 Task: Add Attachment from computer to Card Card0000000165 in Board Board0000000042 in Workspace WS0000000014 in Trello. Add Cover Purple to Card Card0000000165 in Board Board0000000042 in Workspace WS0000000014 in Trello. Add "Move Card To …" Button titled Button0000000165 to "top" of the list "To Do" to Card Card0000000165 in Board Board0000000042 in Workspace WS0000000014 in Trello. Add Description DS0000000165 to Card Card0000000165 in Board Board0000000042 in Workspace WS0000000014 in Trello. Add Comment CM0000000165 to Card Card0000000165 in Board Board0000000042 in Workspace WS0000000014 in Trello
Action: Mouse moved to (326, 225)
Screenshot: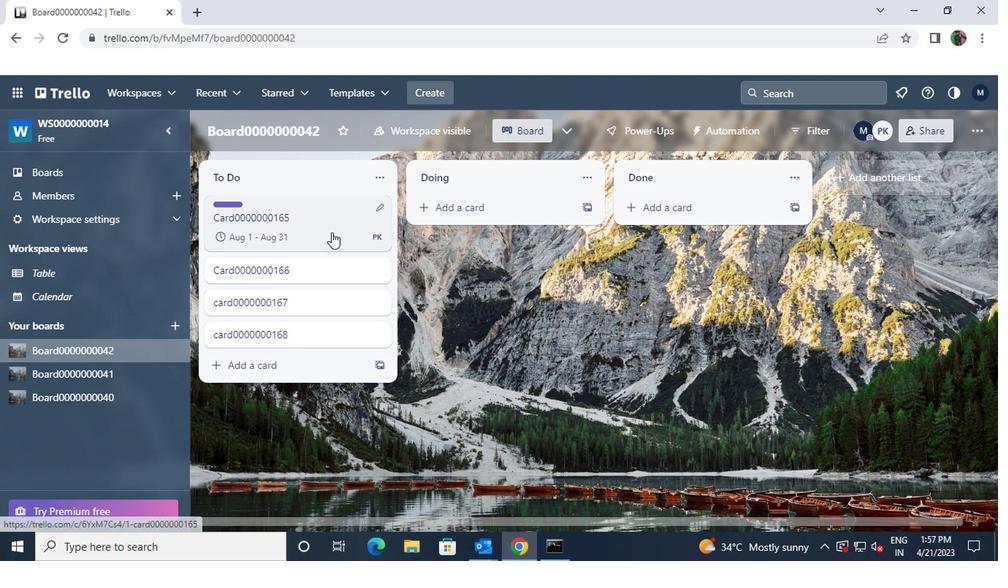 
Action: Mouse pressed left at (326, 225)
Screenshot: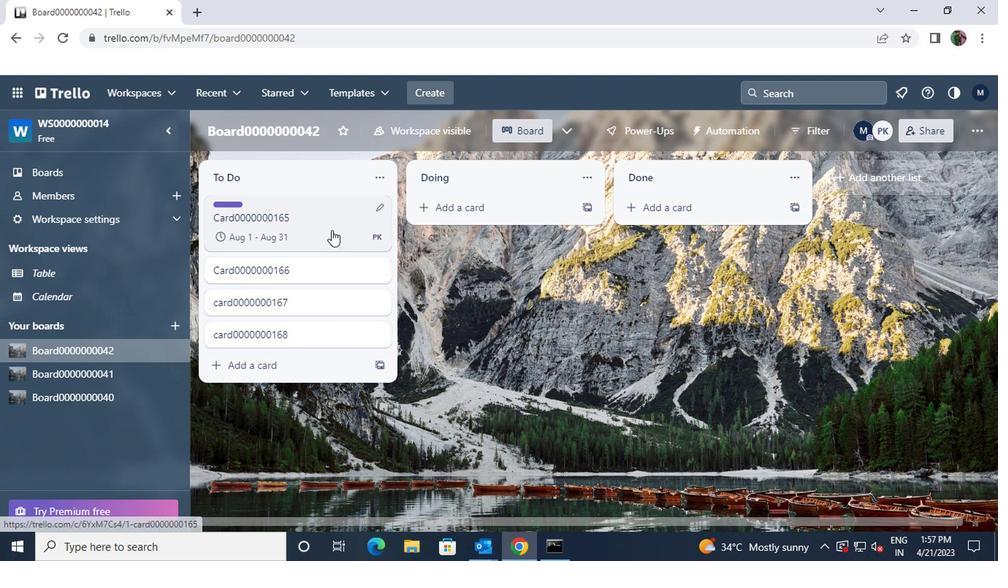 
Action: Mouse moved to (682, 319)
Screenshot: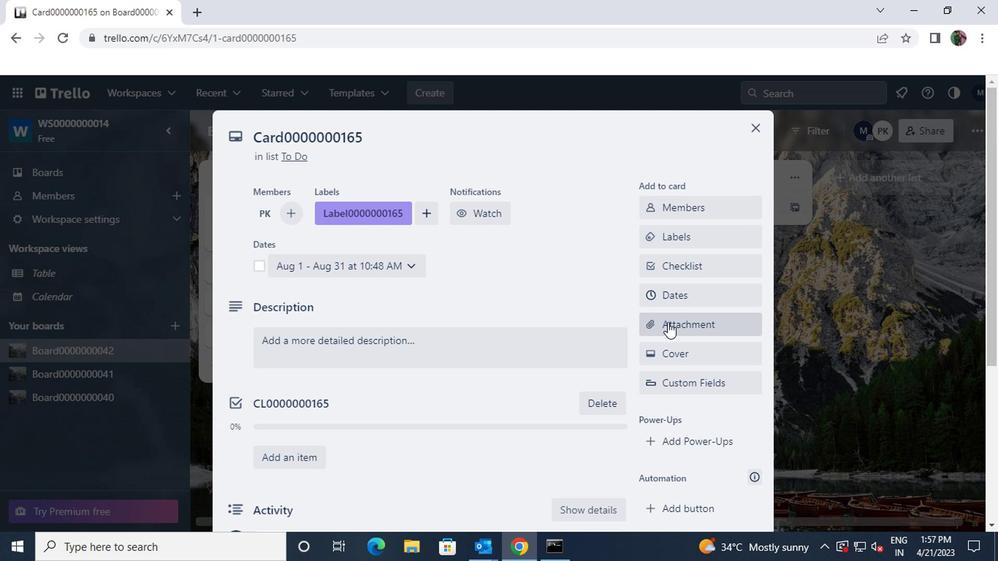 
Action: Mouse pressed left at (682, 319)
Screenshot: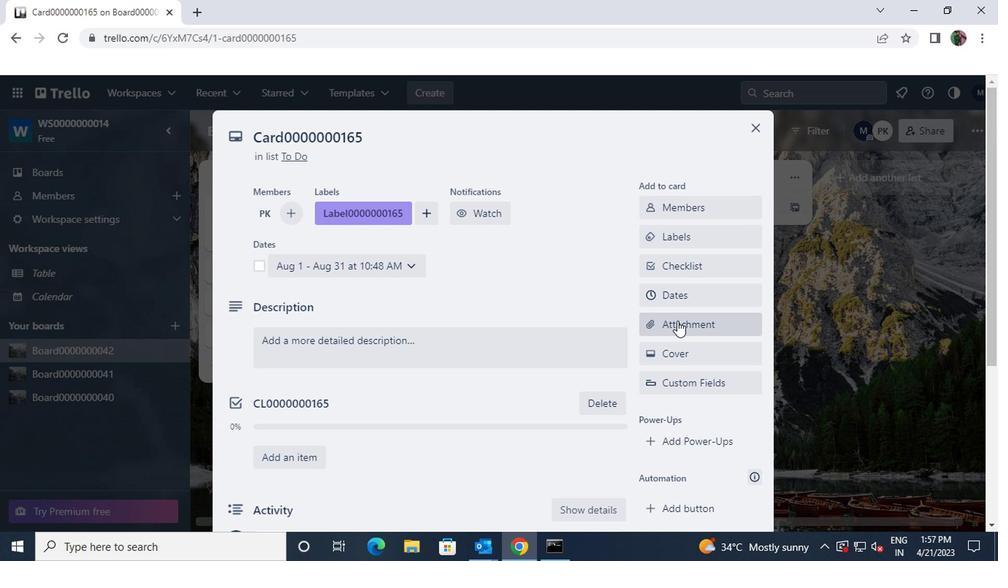 
Action: Mouse moved to (667, 154)
Screenshot: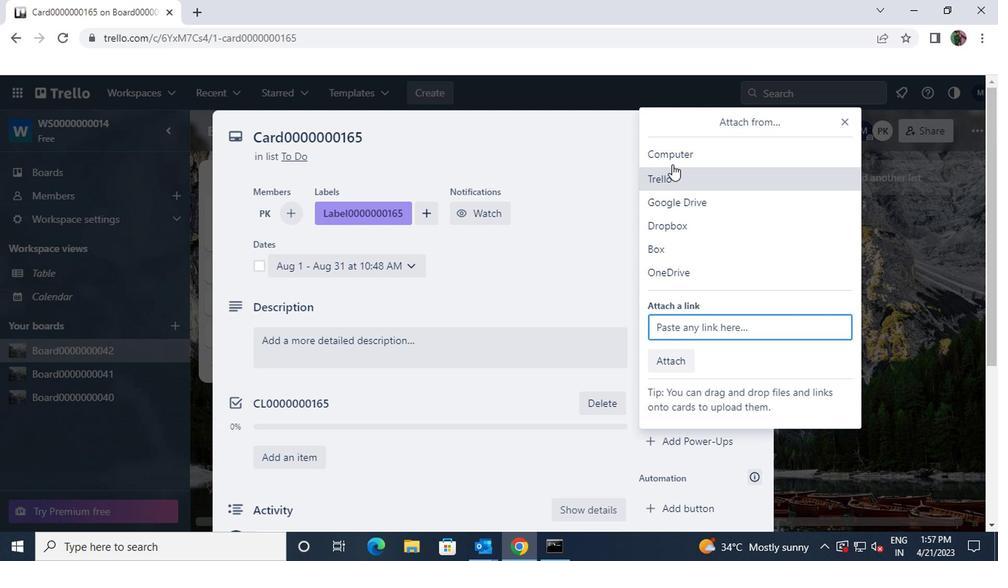 
Action: Mouse pressed left at (667, 154)
Screenshot: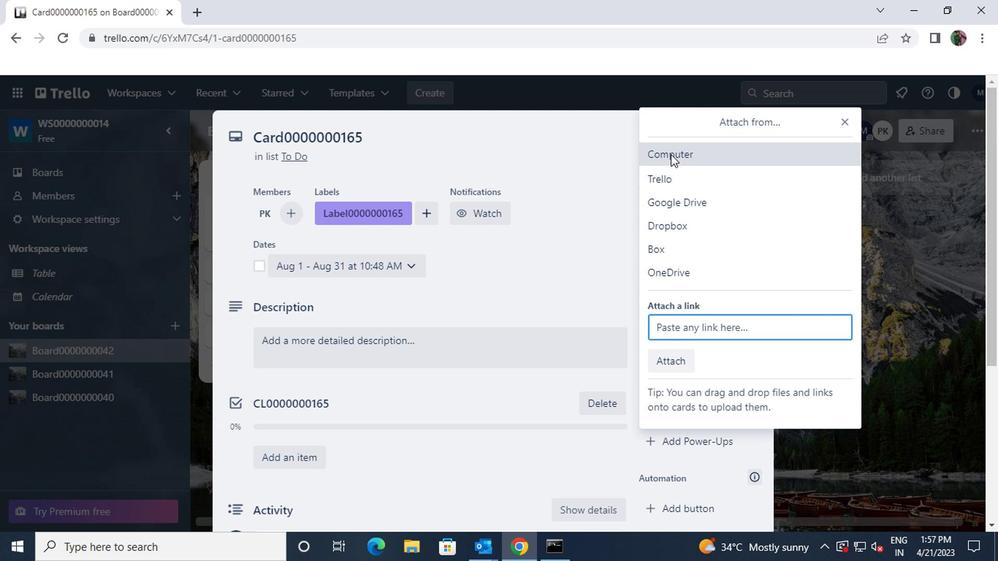 
Action: Mouse moved to (420, 112)
Screenshot: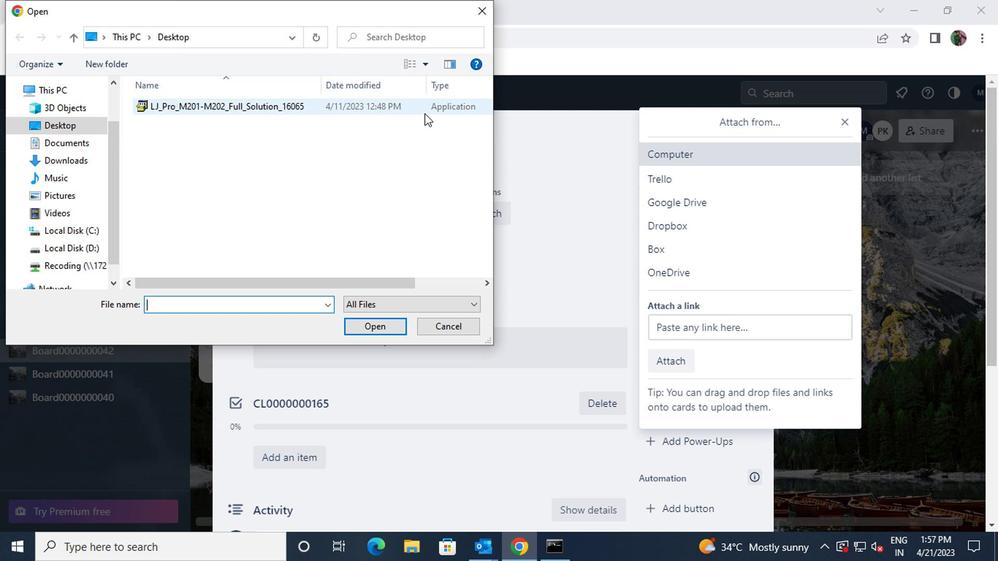 
Action: Mouse pressed left at (420, 112)
Screenshot: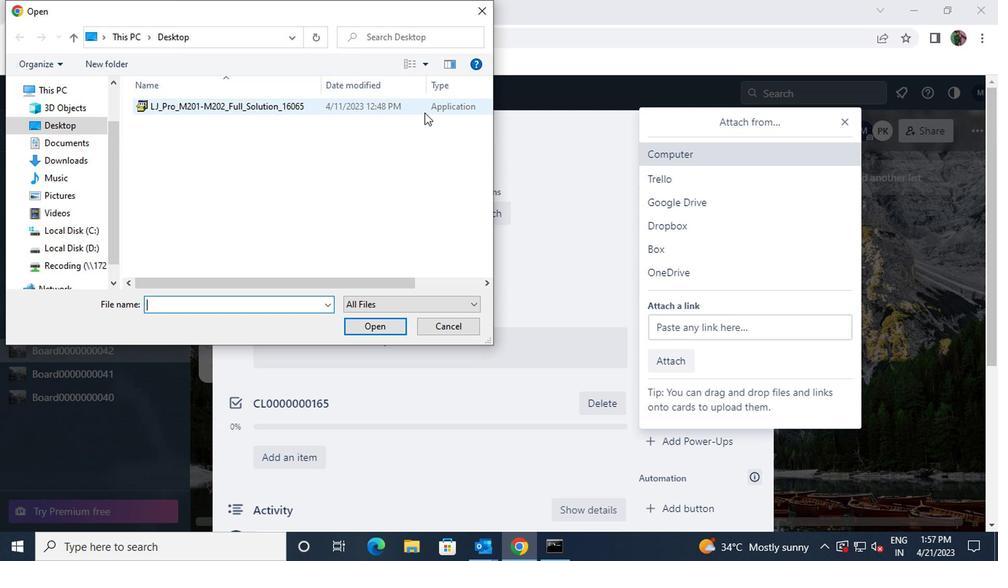 
Action: Mouse moved to (375, 330)
Screenshot: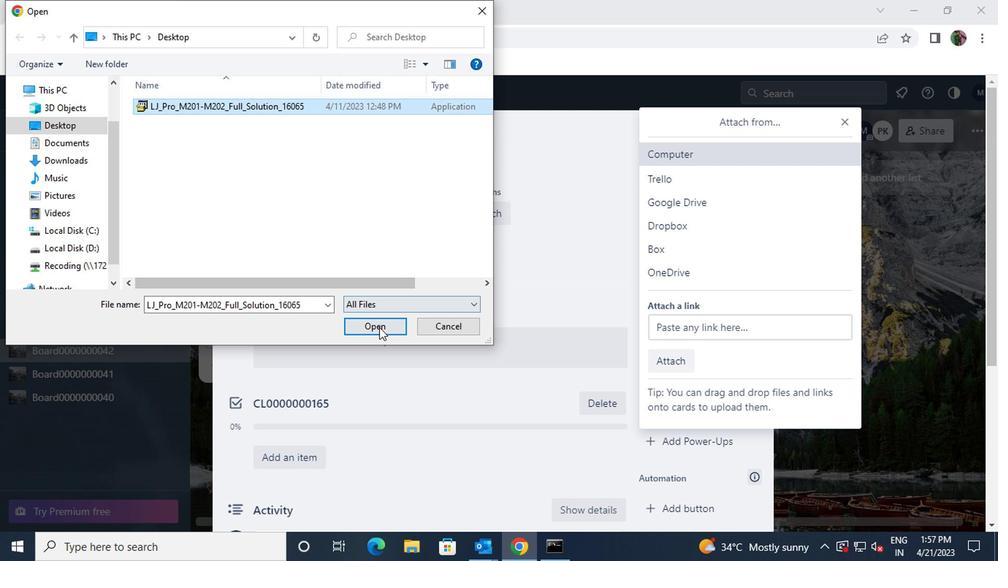 
Action: Mouse pressed left at (375, 330)
Screenshot: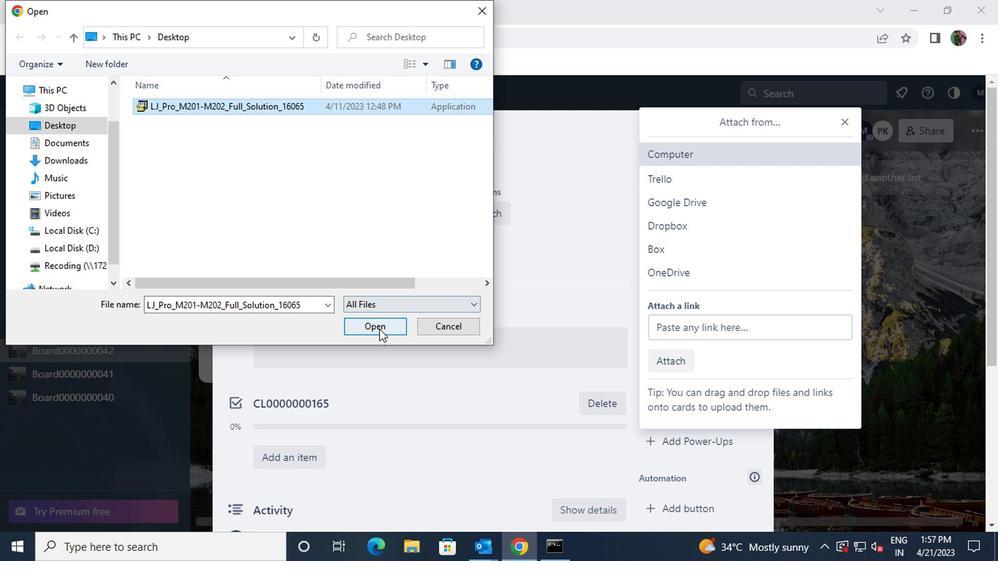 
Action: Mouse moved to (843, 121)
Screenshot: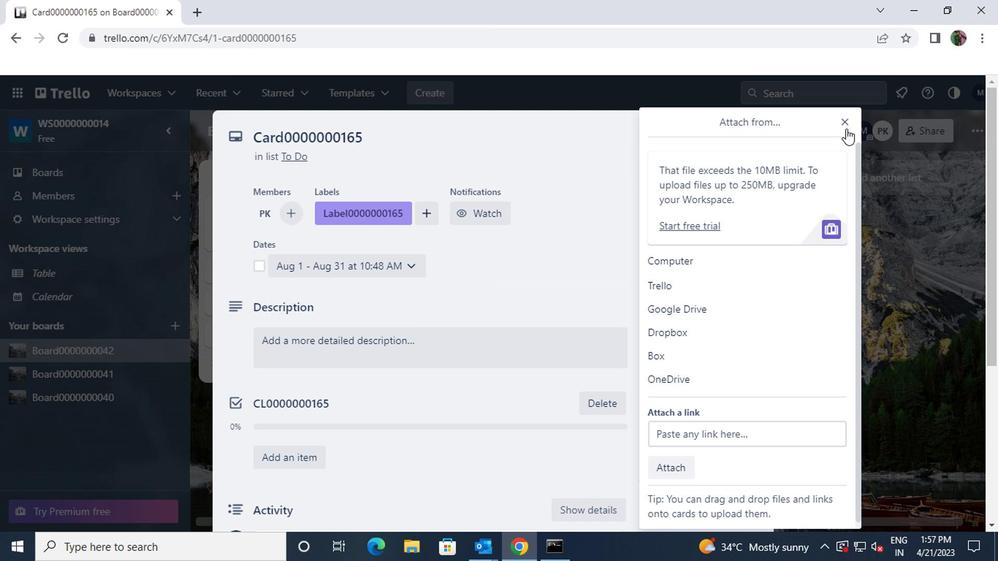 
Action: Mouse pressed left at (843, 121)
Screenshot: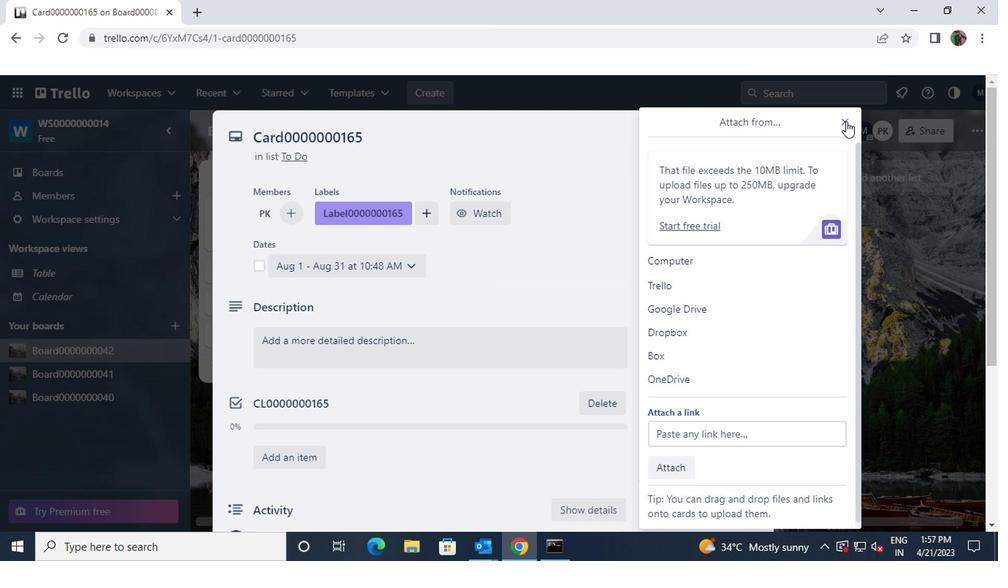 
Action: Mouse moved to (714, 358)
Screenshot: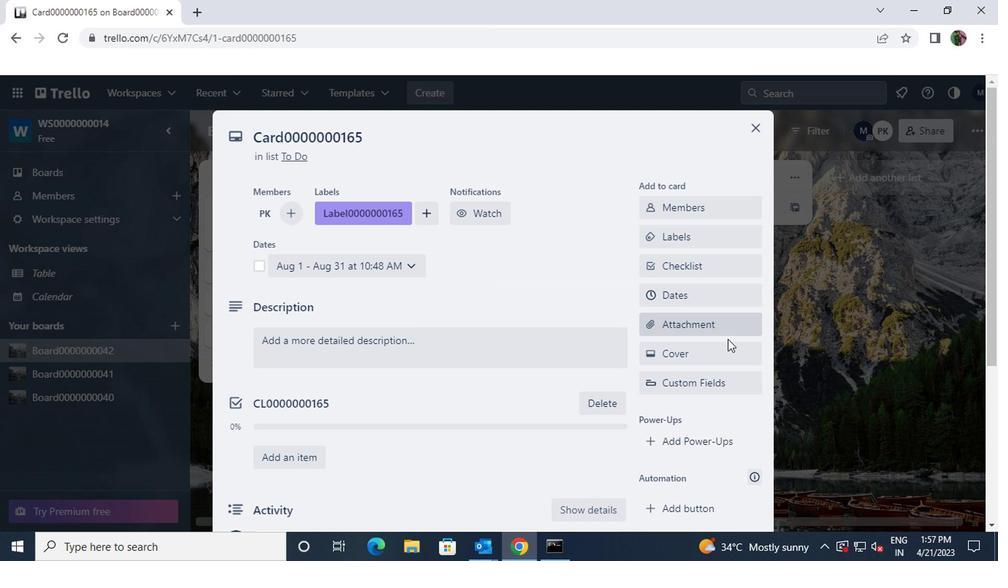 
Action: Mouse pressed left at (714, 358)
Screenshot: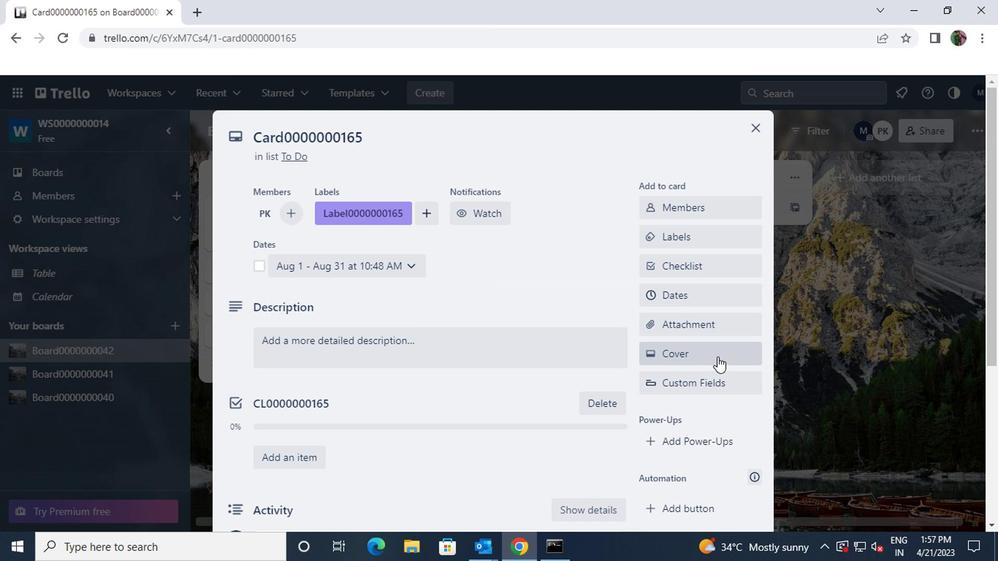 
Action: Mouse moved to (822, 250)
Screenshot: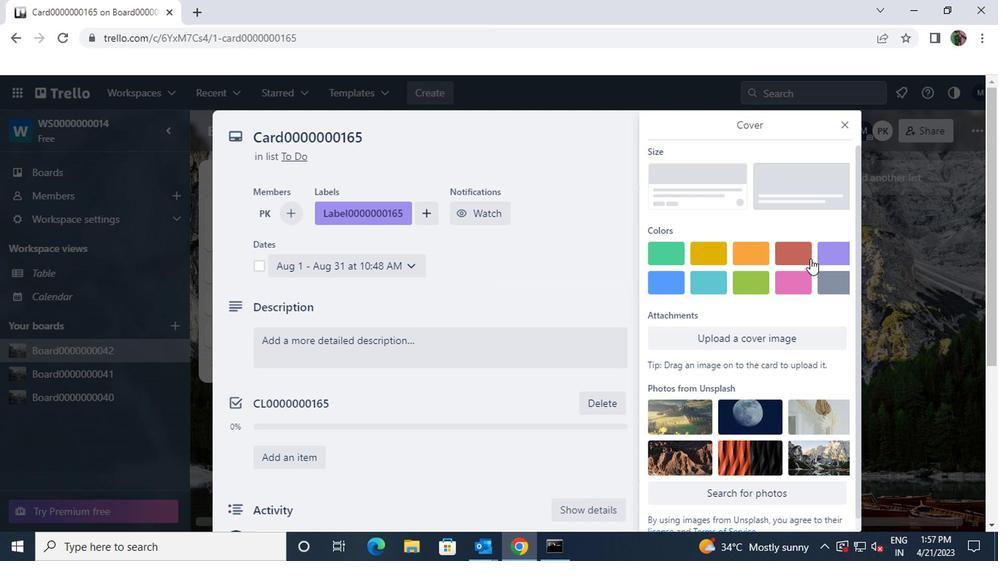 
Action: Mouse pressed left at (822, 250)
Screenshot: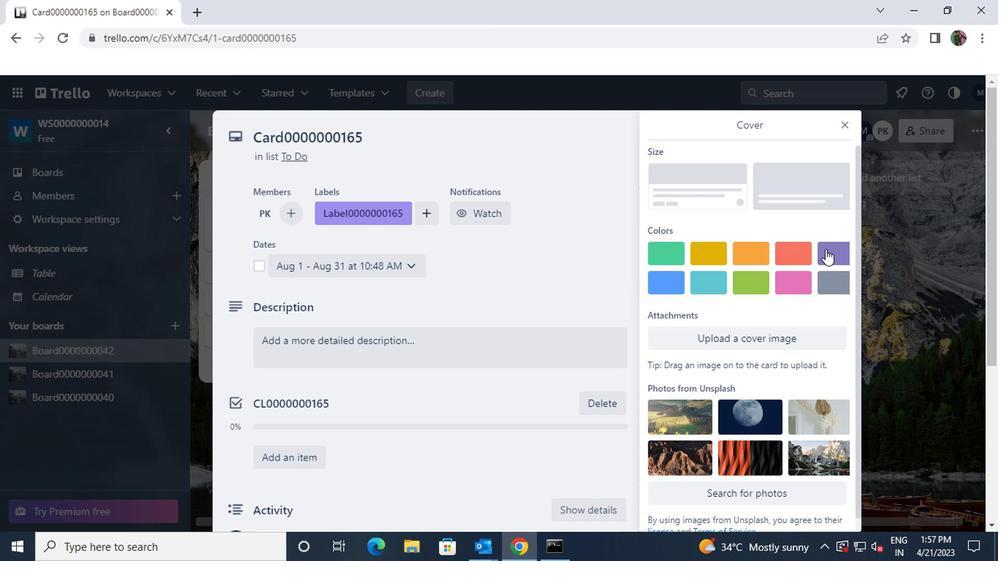 
Action: Mouse moved to (843, 126)
Screenshot: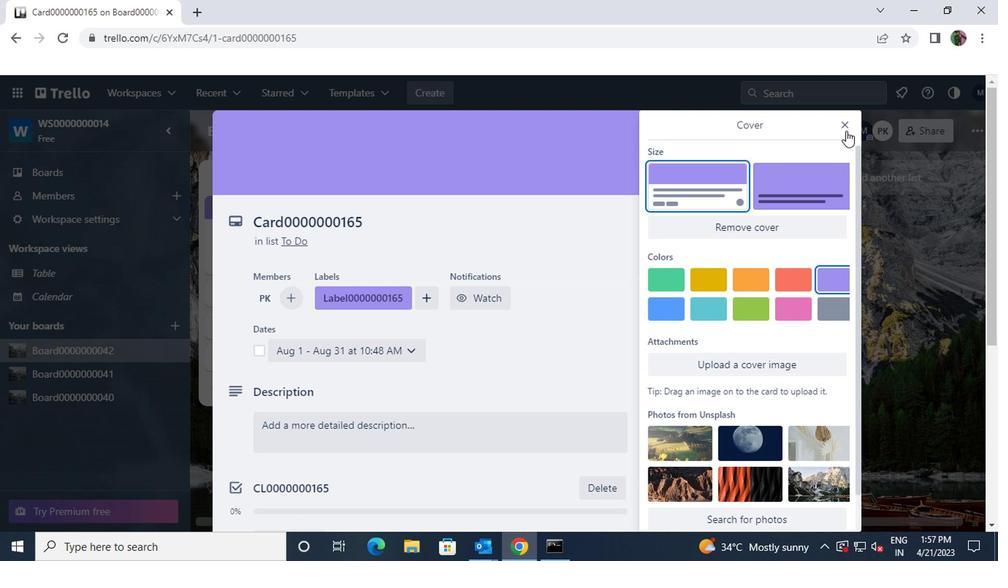
Action: Mouse pressed left at (843, 126)
Screenshot: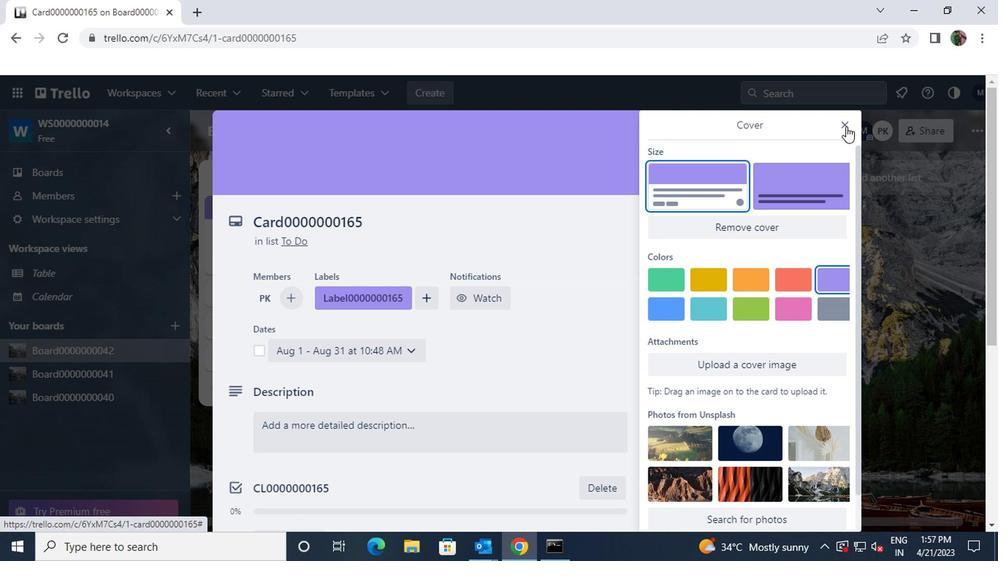 
Action: Mouse moved to (722, 298)
Screenshot: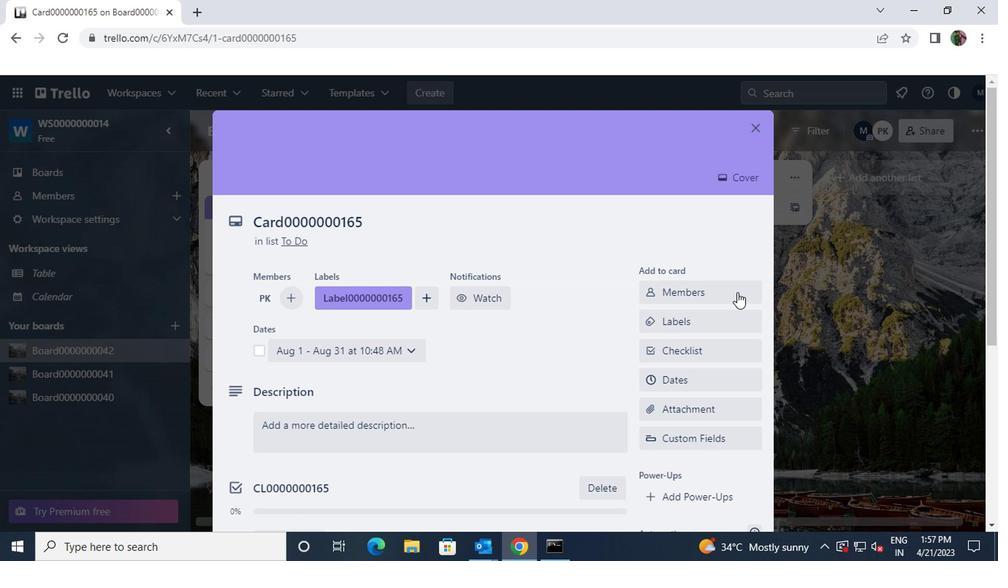 
Action: Mouse scrolled (722, 297) with delta (0, -1)
Screenshot: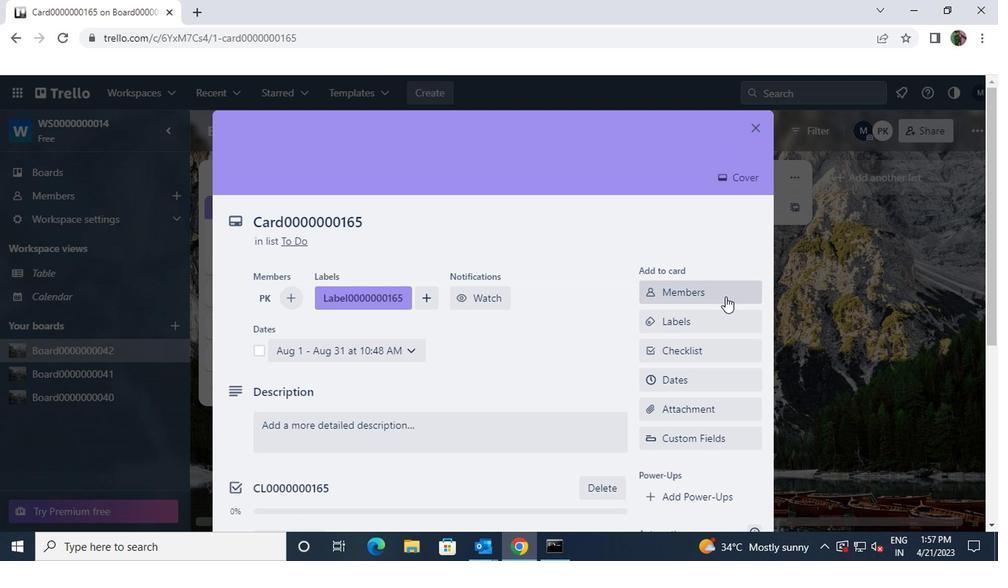 
Action: Mouse scrolled (722, 297) with delta (0, -1)
Screenshot: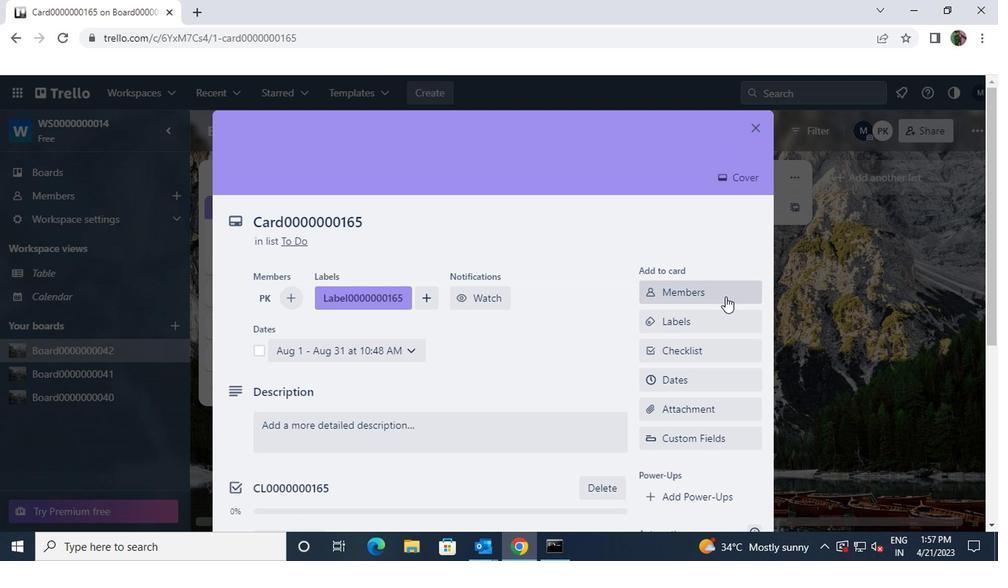 
Action: Mouse scrolled (722, 297) with delta (0, -1)
Screenshot: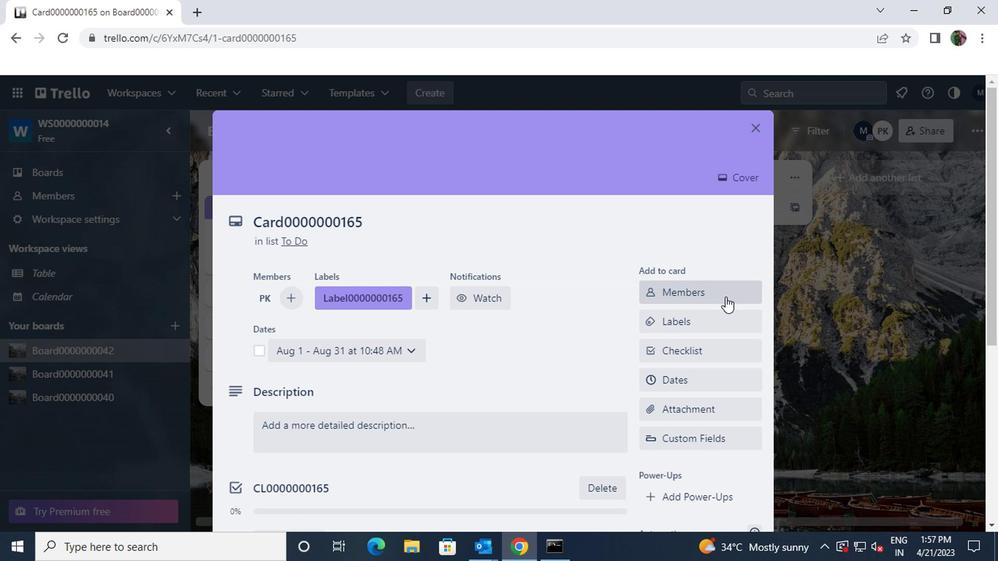 
Action: Mouse scrolled (722, 297) with delta (0, -1)
Screenshot: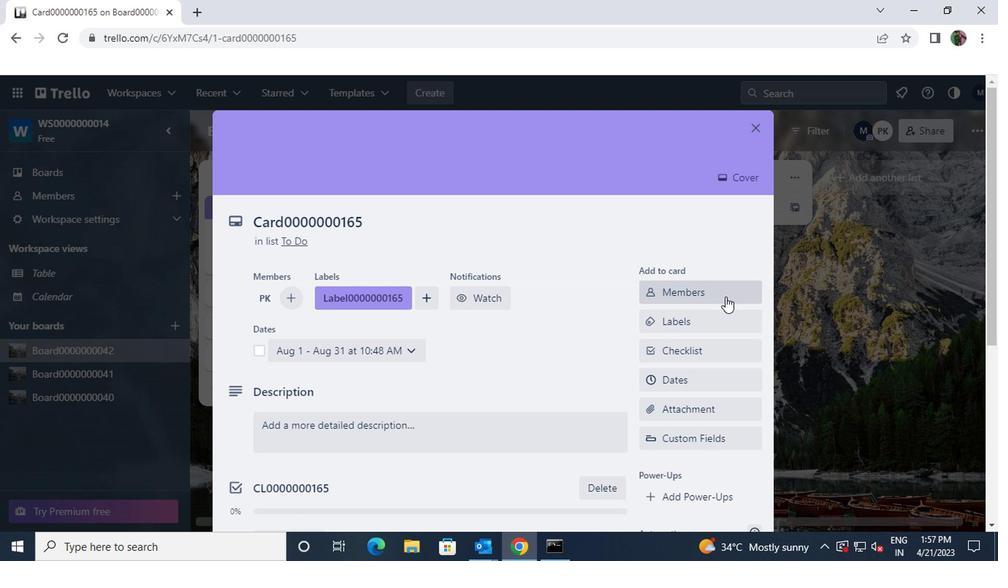 
Action: Mouse moved to (700, 280)
Screenshot: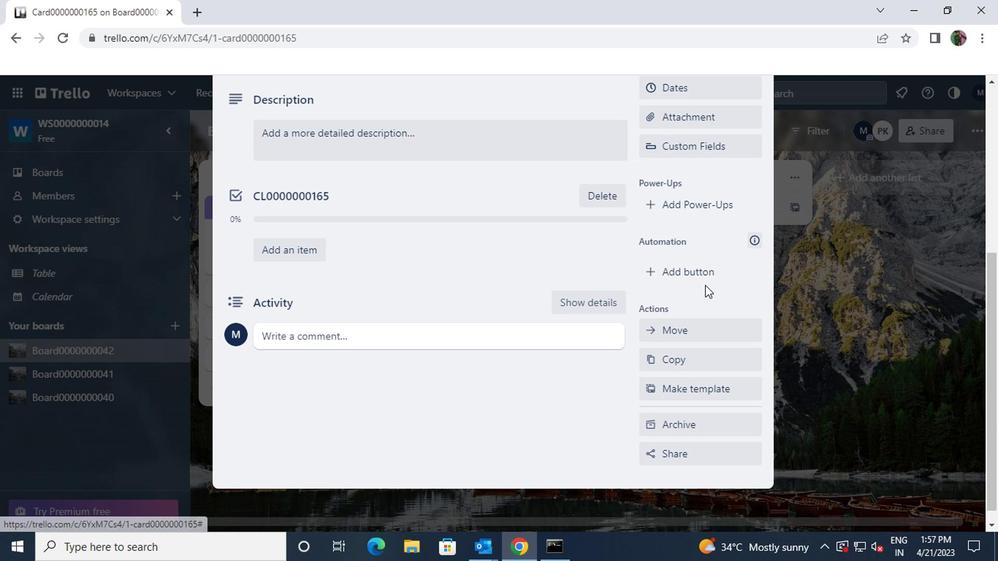 
Action: Mouse pressed left at (700, 280)
Screenshot: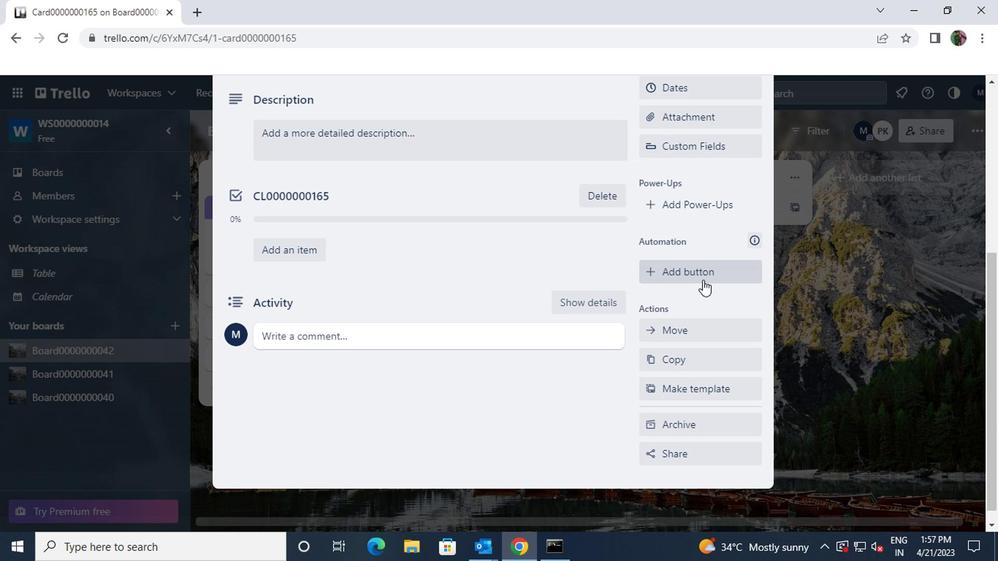 
Action: Mouse moved to (698, 190)
Screenshot: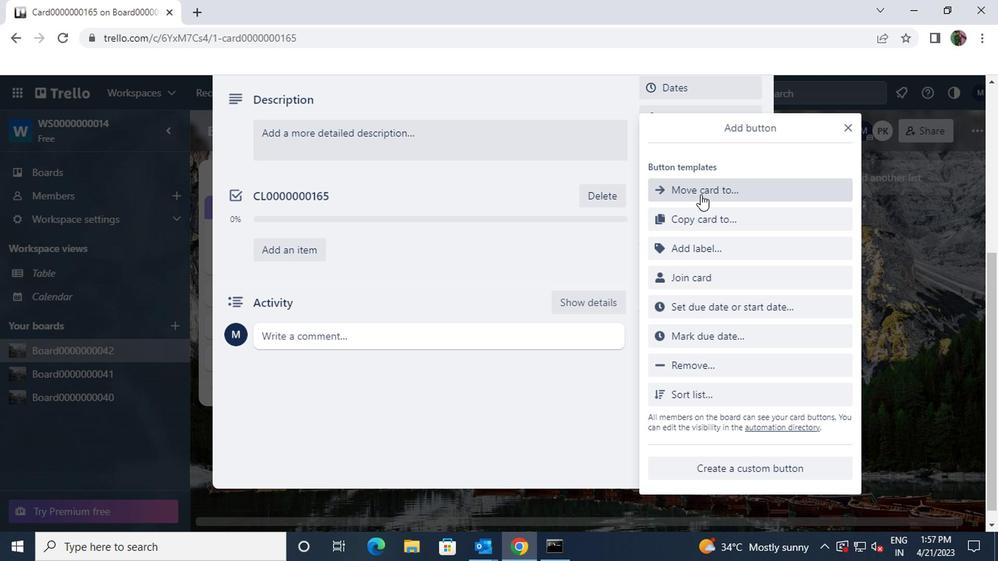 
Action: Mouse pressed left at (698, 190)
Screenshot: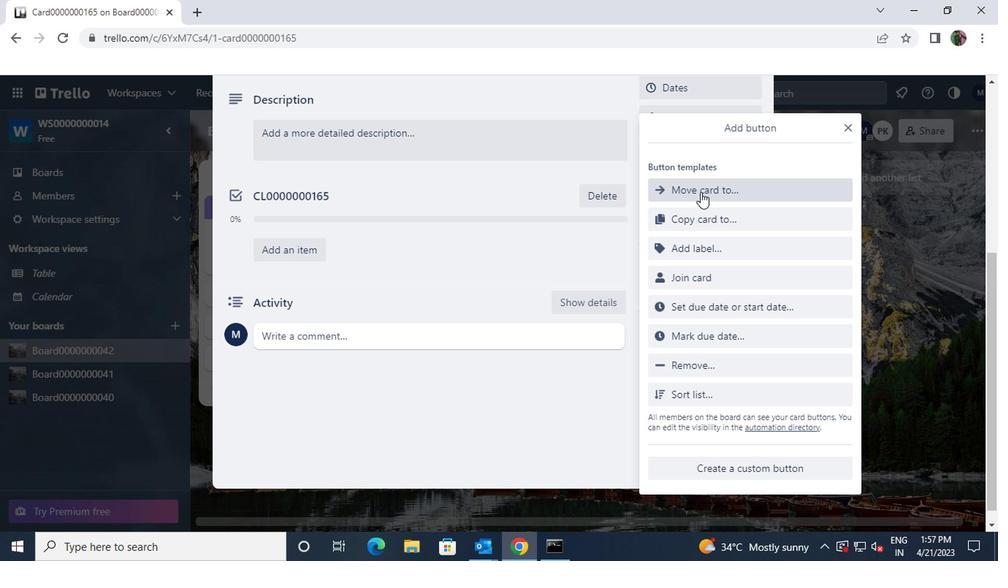 
Action: Key pressed <Key.shift>BUTTON0000000165
Screenshot: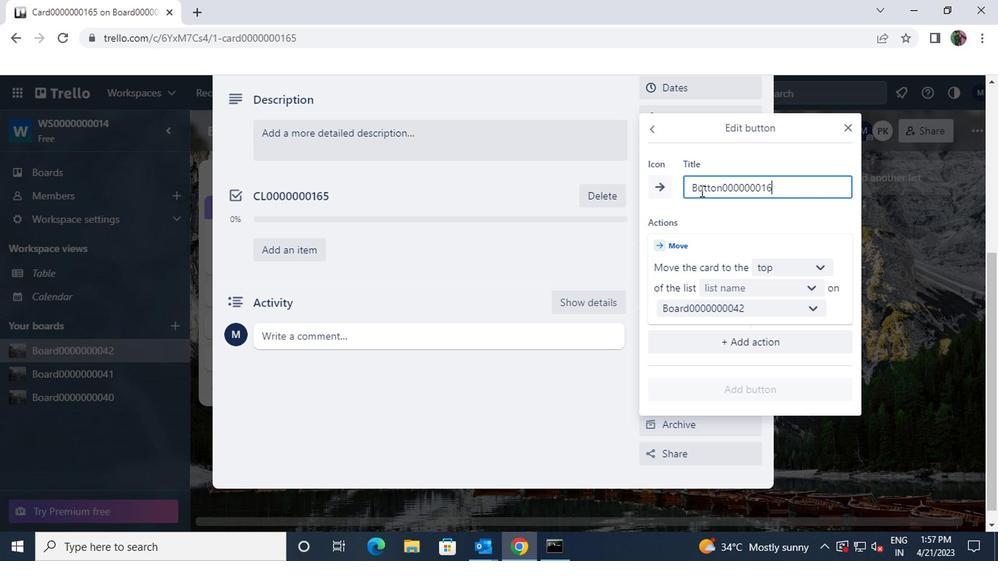 
Action: Mouse moved to (807, 266)
Screenshot: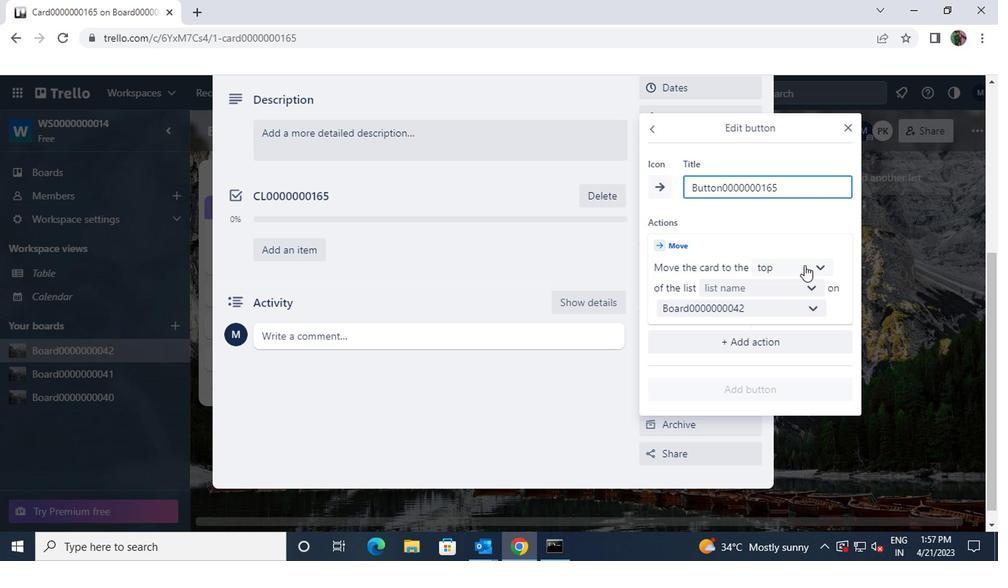 
Action: Mouse pressed left at (807, 266)
Screenshot: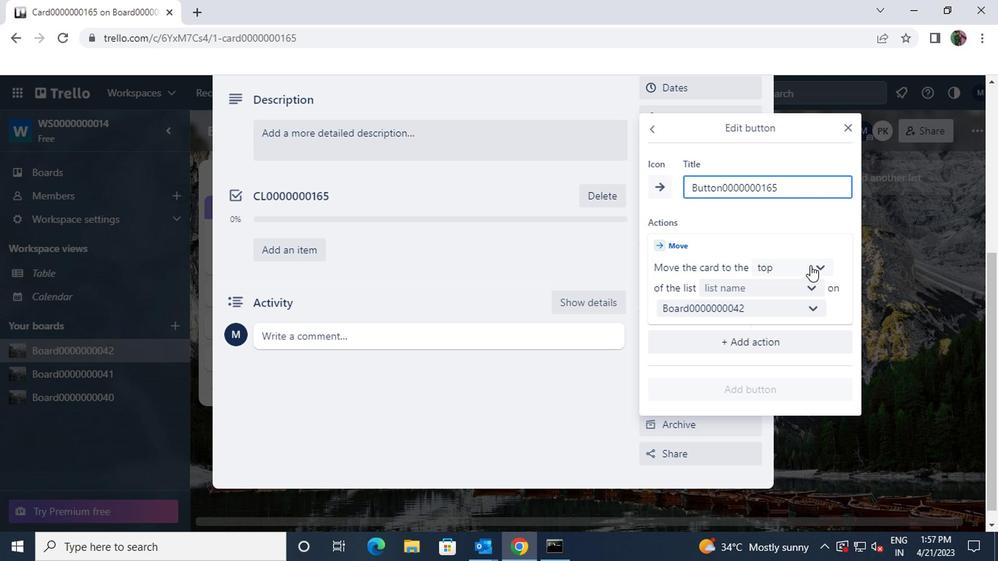 
Action: Mouse moved to (796, 291)
Screenshot: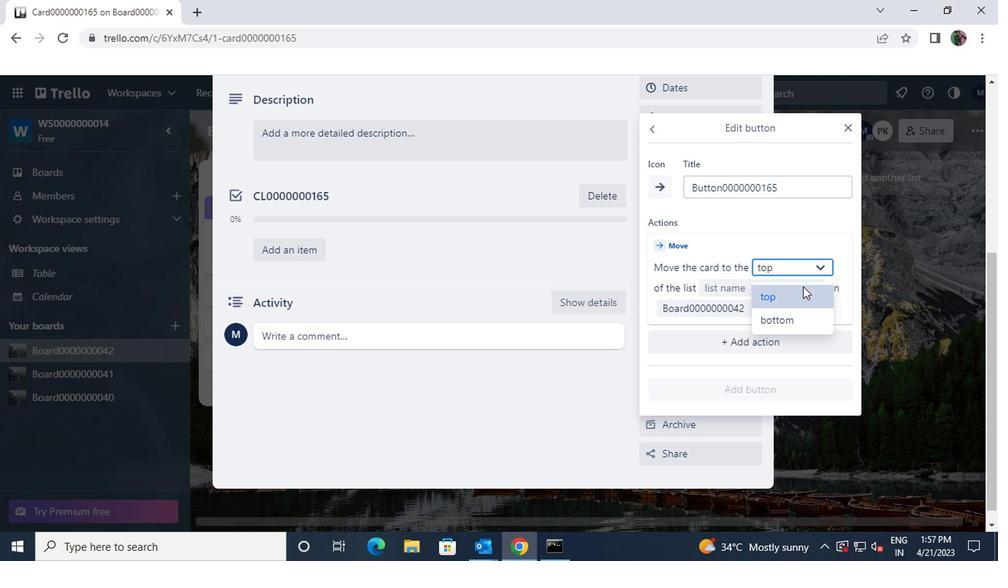 
Action: Mouse pressed left at (796, 291)
Screenshot: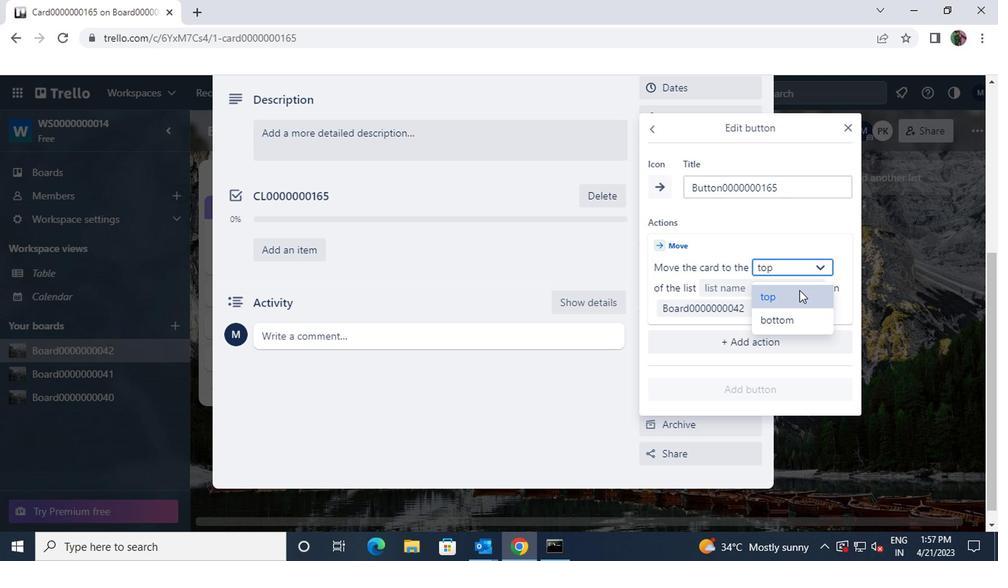 
Action: Mouse moved to (804, 289)
Screenshot: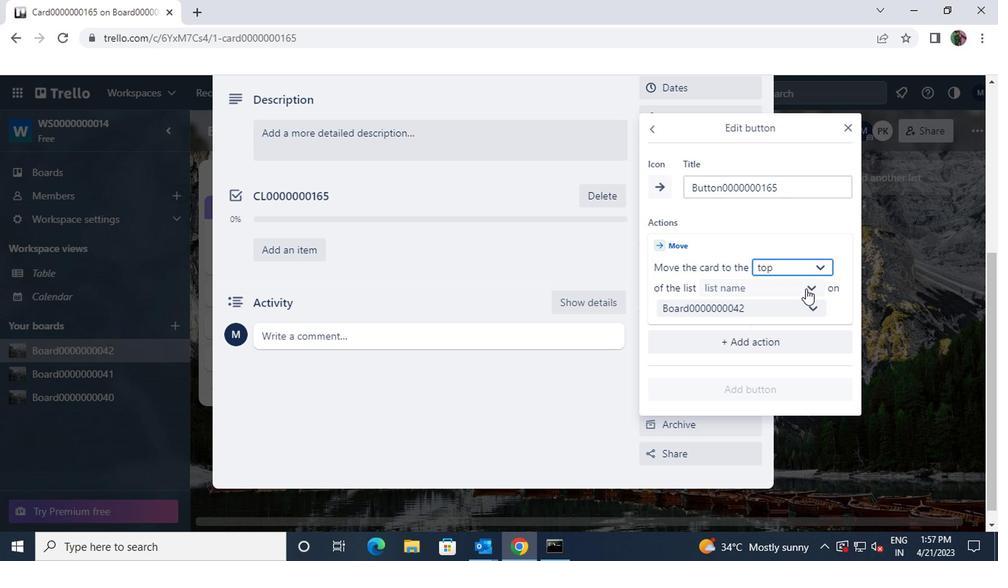 
Action: Mouse pressed left at (804, 289)
Screenshot: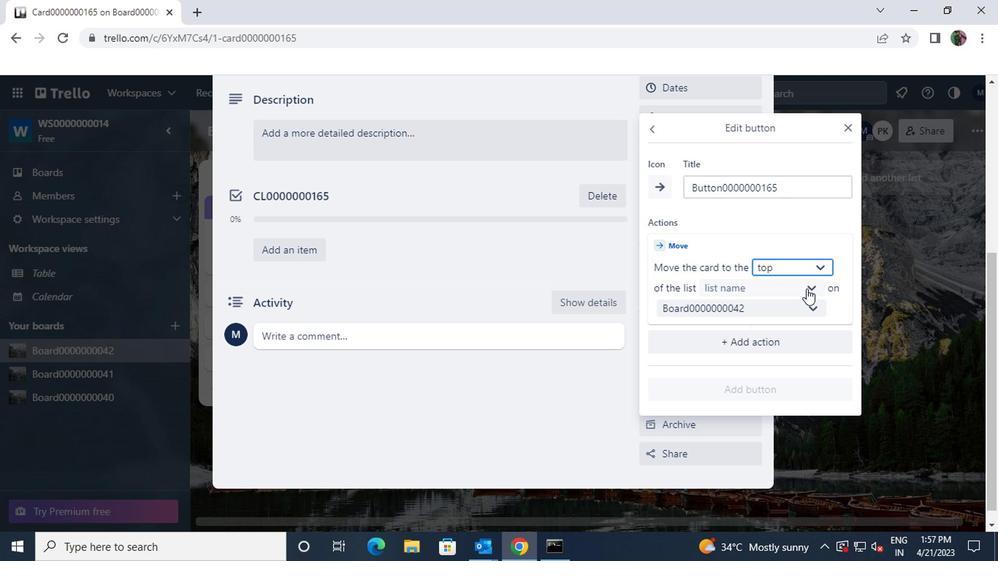 
Action: Mouse moved to (784, 318)
Screenshot: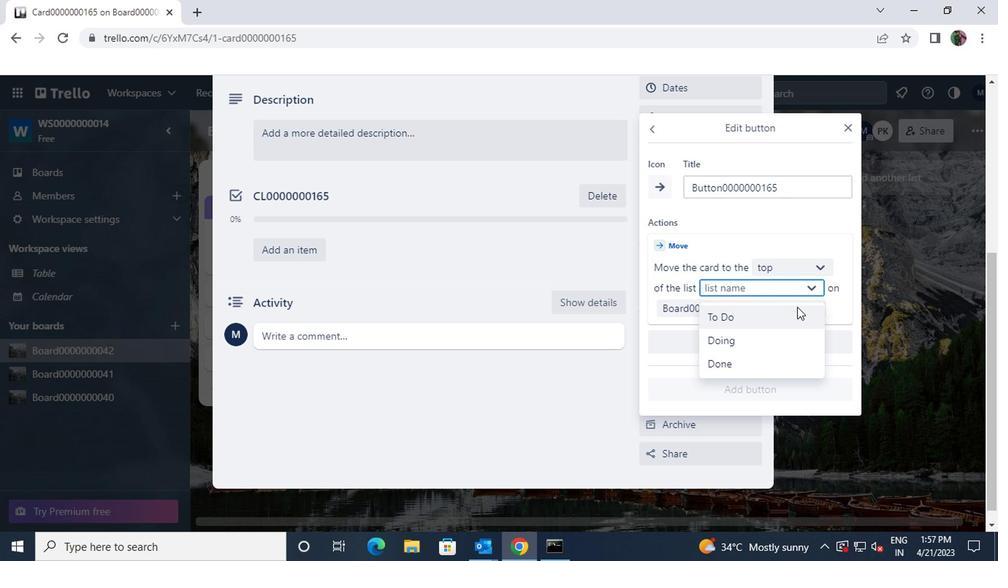 
Action: Mouse pressed left at (784, 318)
Screenshot: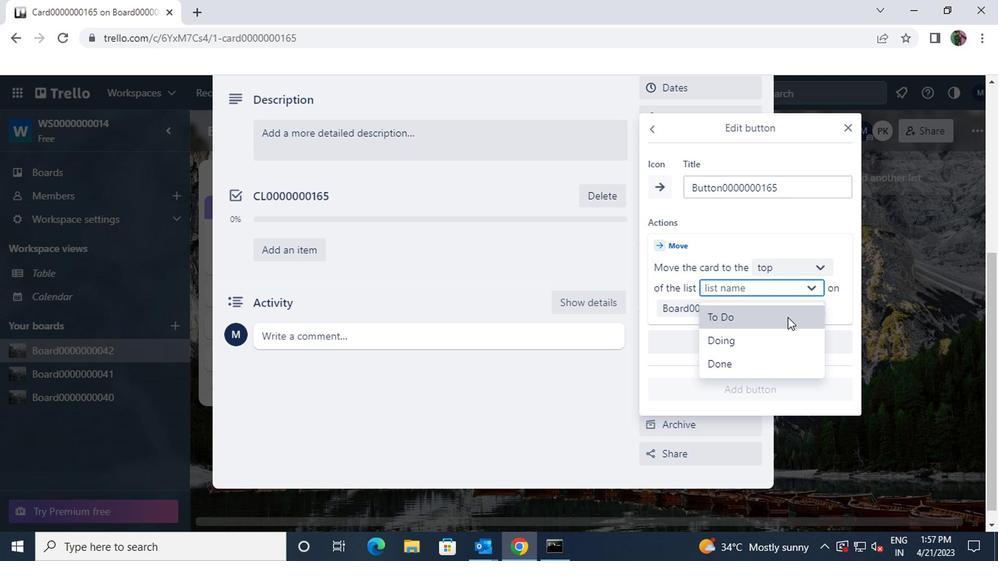 
Action: Mouse moved to (777, 383)
Screenshot: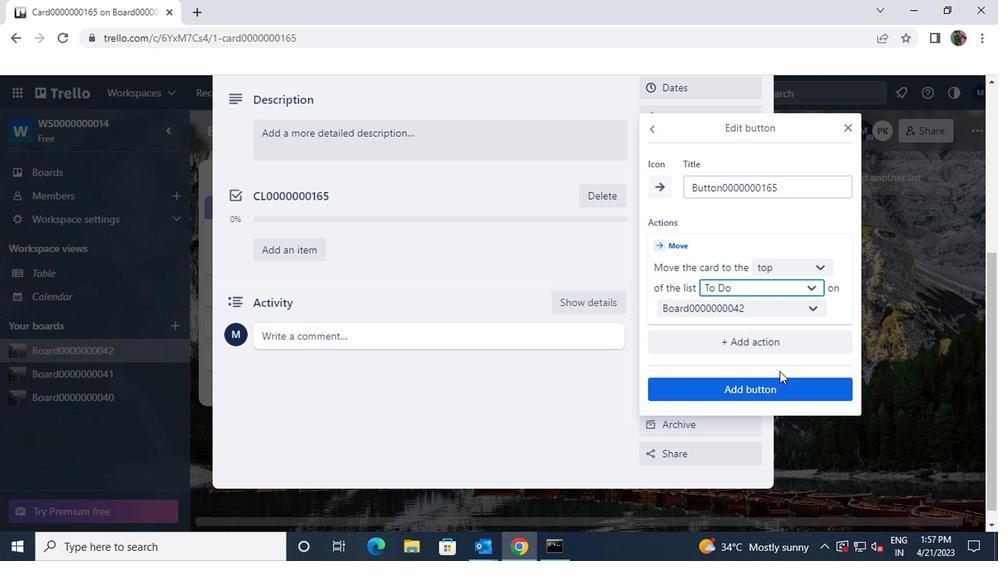
Action: Mouse pressed left at (777, 383)
Screenshot: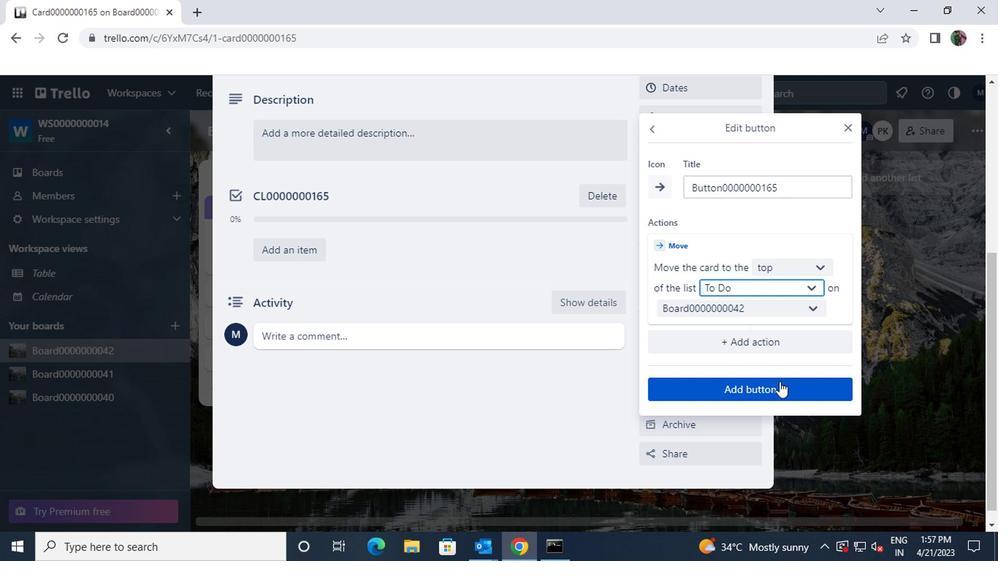 
Action: Mouse moved to (473, 145)
Screenshot: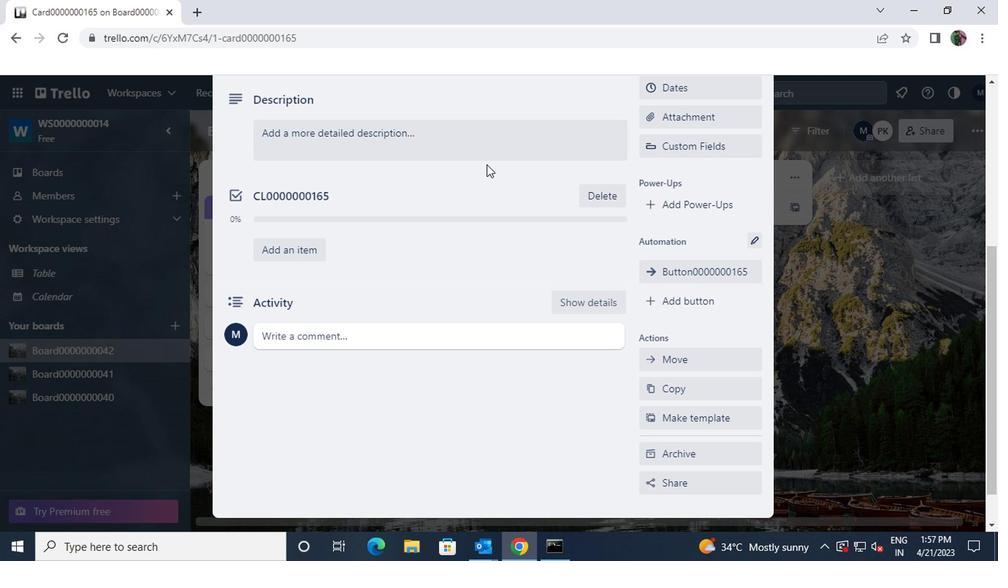 
Action: Mouse pressed left at (473, 145)
Screenshot: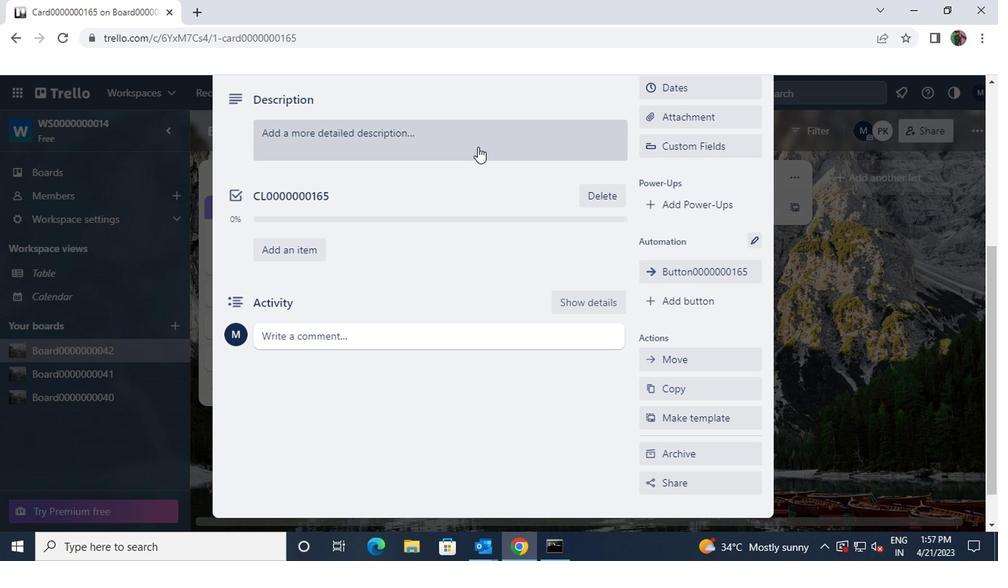 
Action: Key pressed <Key.shift>DS0000000165
Screenshot: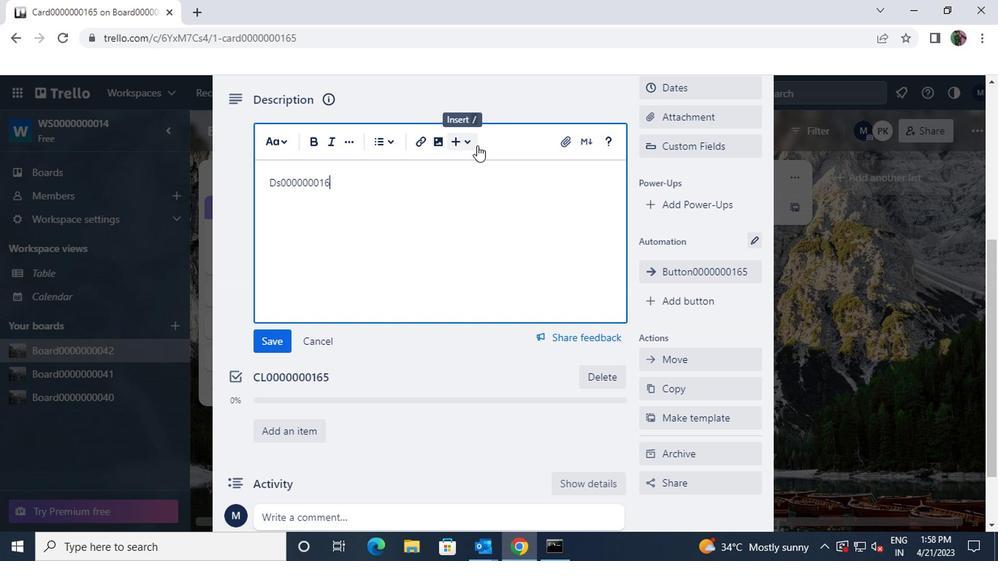 
Action: Mouse moved to (264, 348)
Screenshot: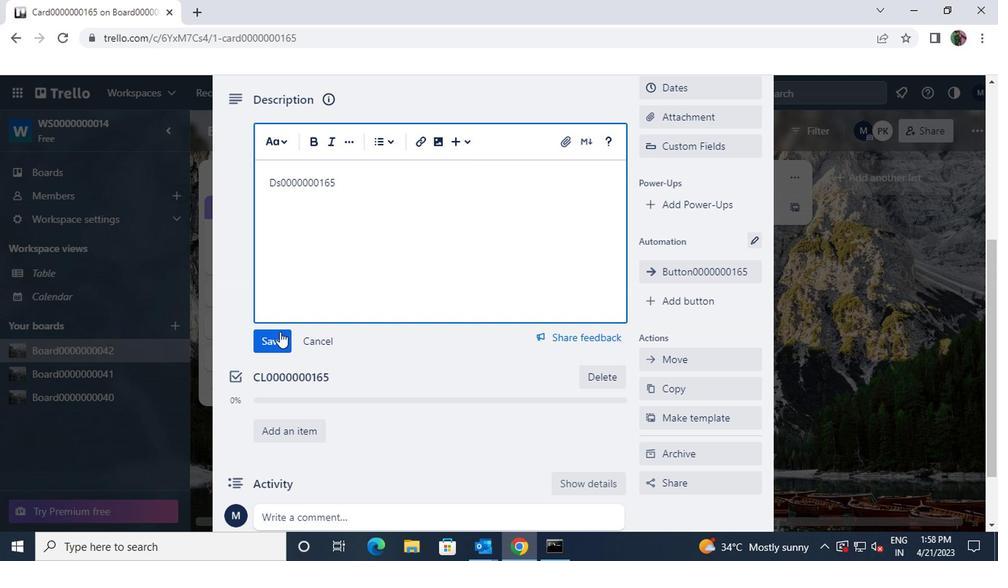 
Action: Mouse pressed left at (264, 348)
Screenshot: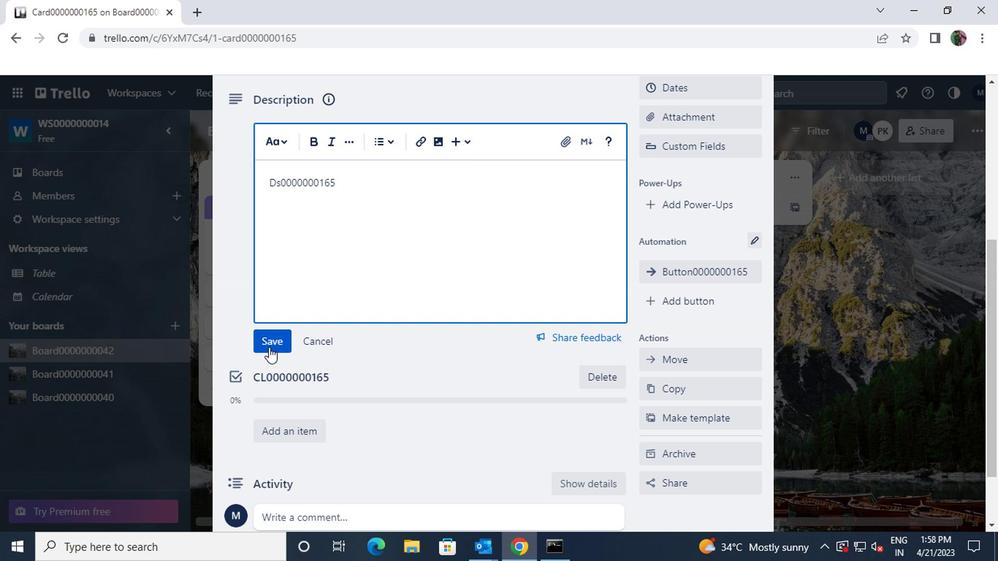 
Action: Mouse moved to (264, 348)
Screenshot: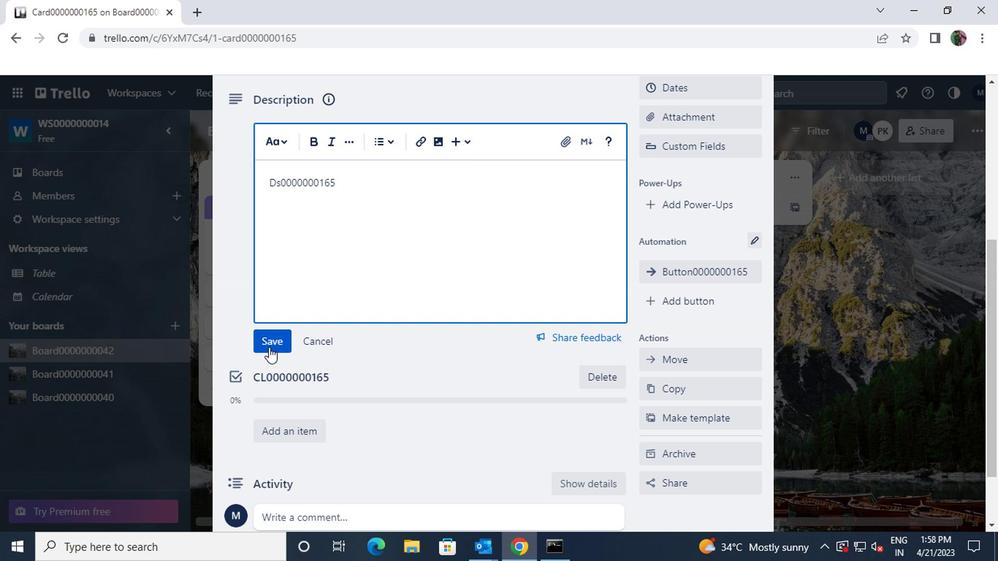 
Action: Mouse scrolled (264, 347) with delta (0, 0)
Screenshot: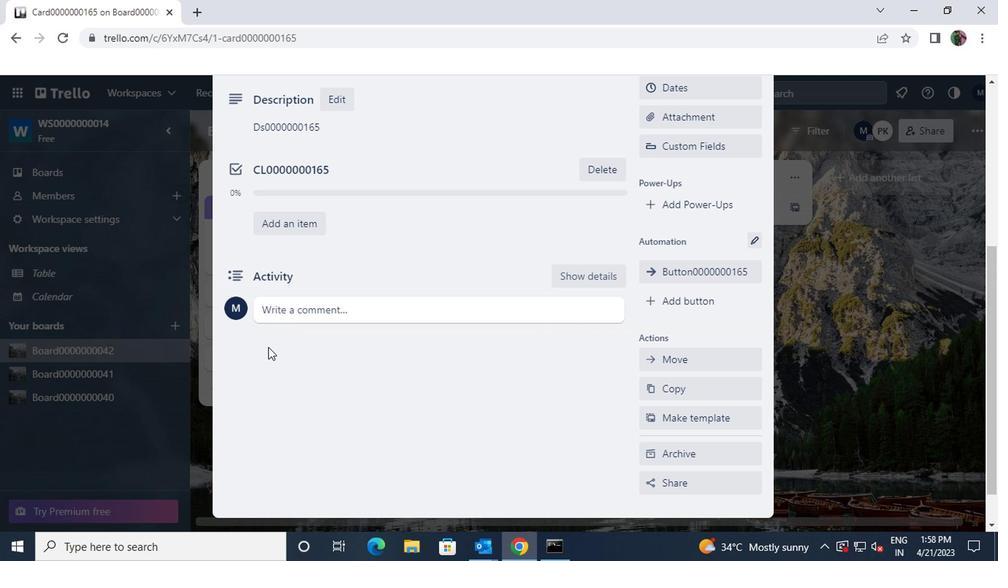 
Action: Mouse moved to (303, 268)
Screenshot: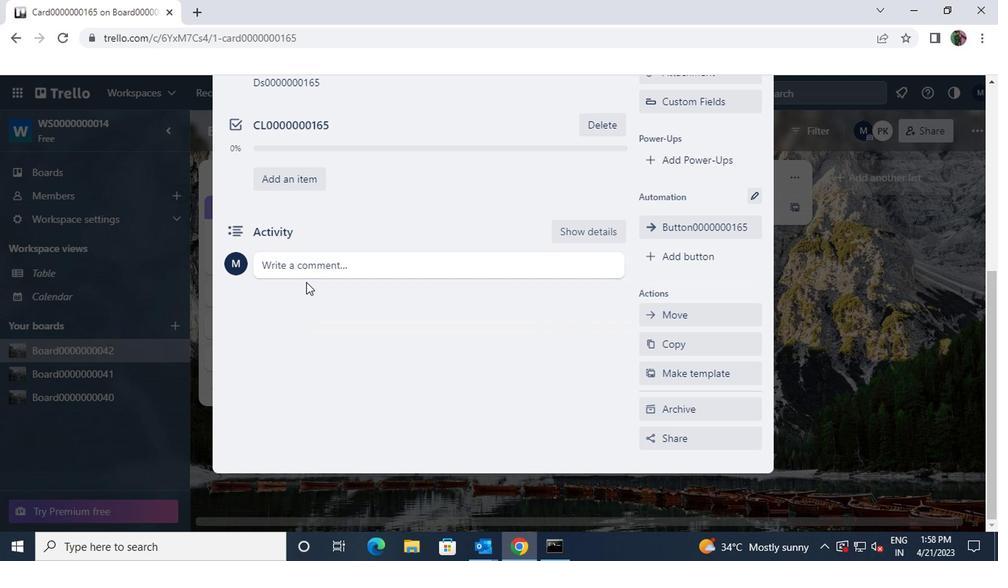 
Action: Mouse pressed left at (303, 268)
Screenshot: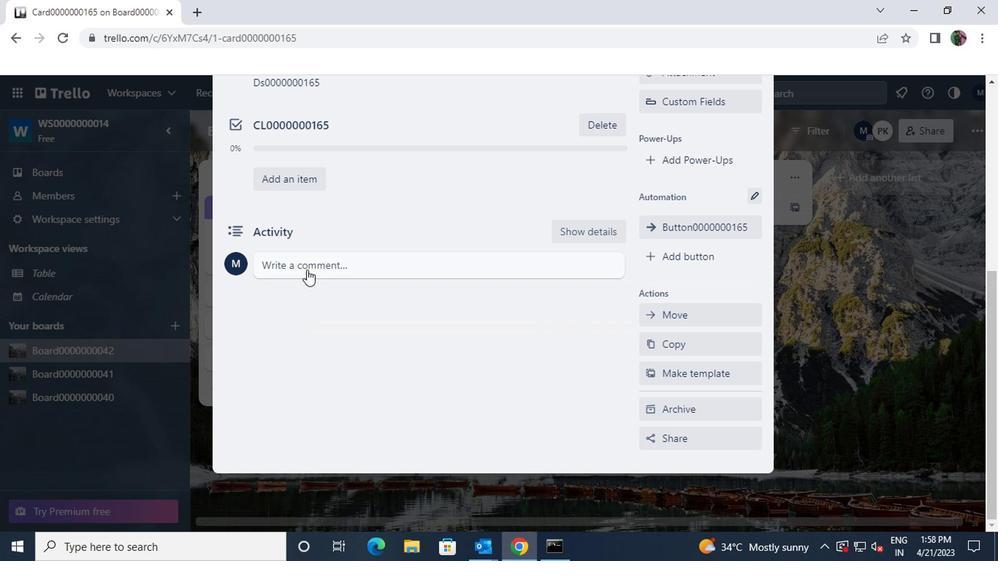 
Action: Key pressed <Key.shift>CM0000000165
Screenshot: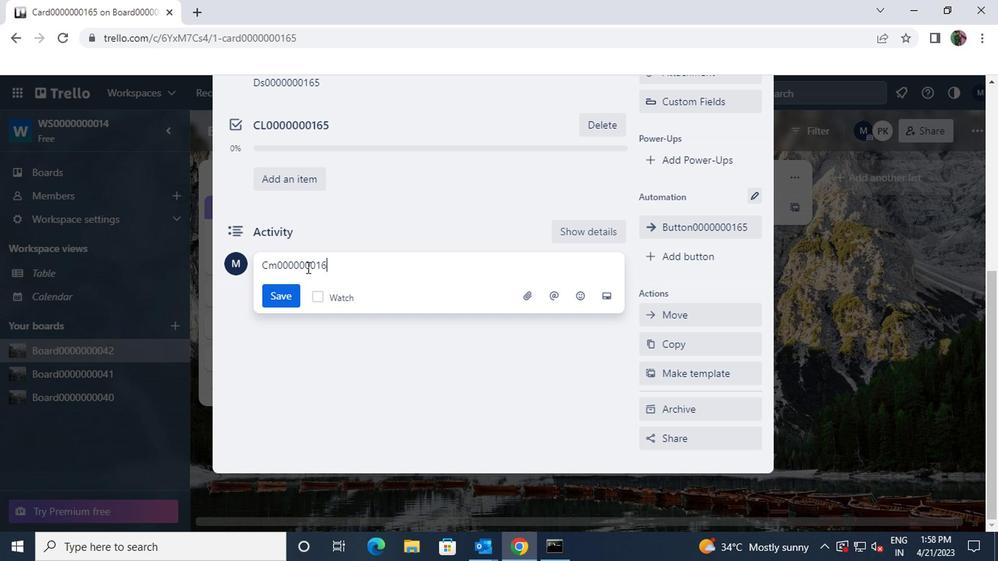 
Action: Mouse moved to (282, 298)
Screenshot: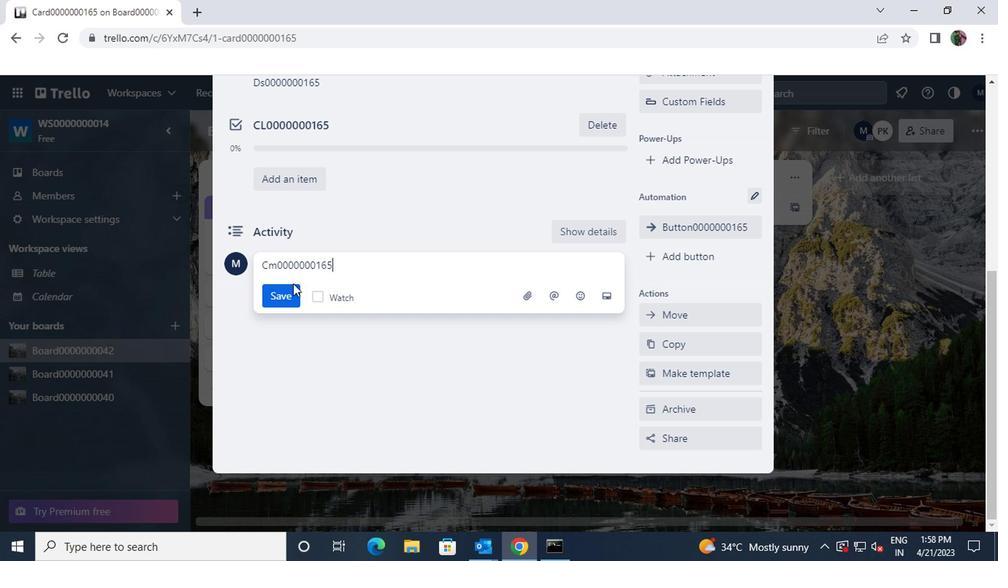 
Action: Mouse pressed left at (282, 298)
Screenshot: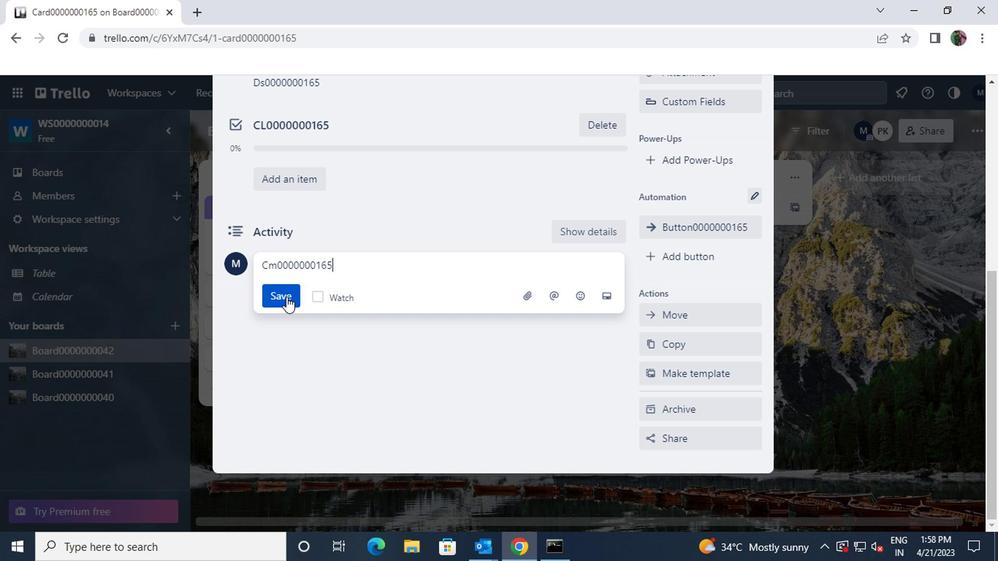 
